 Task: In the  document Forgiveness.docxMake this file  'available offline' Check 'Vision History' View the  non- printing characters
Action: Mouse moved to (408, 327)
Screenshot: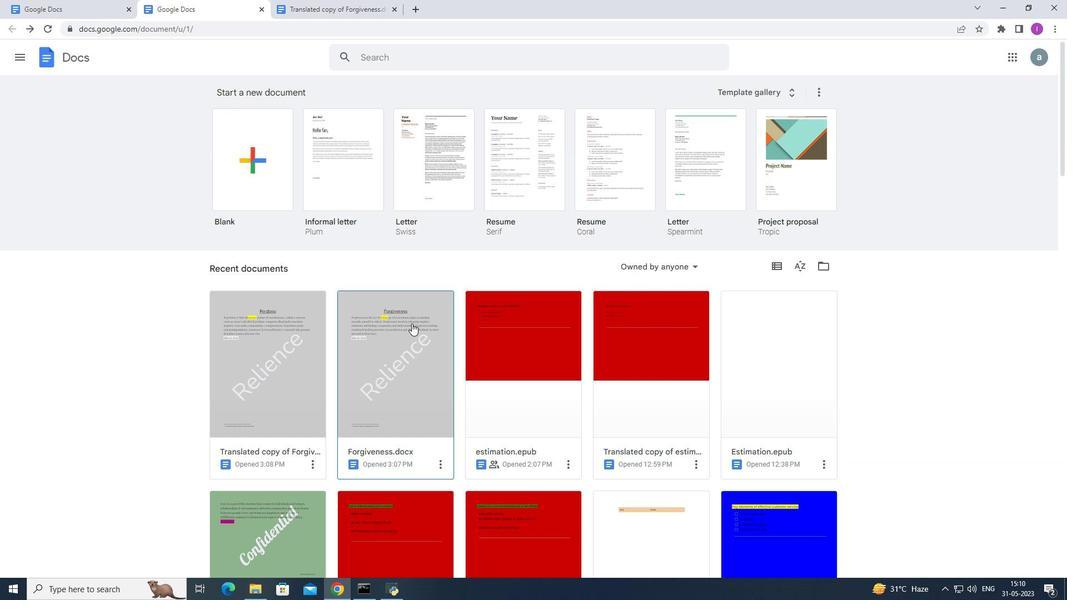 
Action: Mouse pressed left at (408, 327)
Screenshot: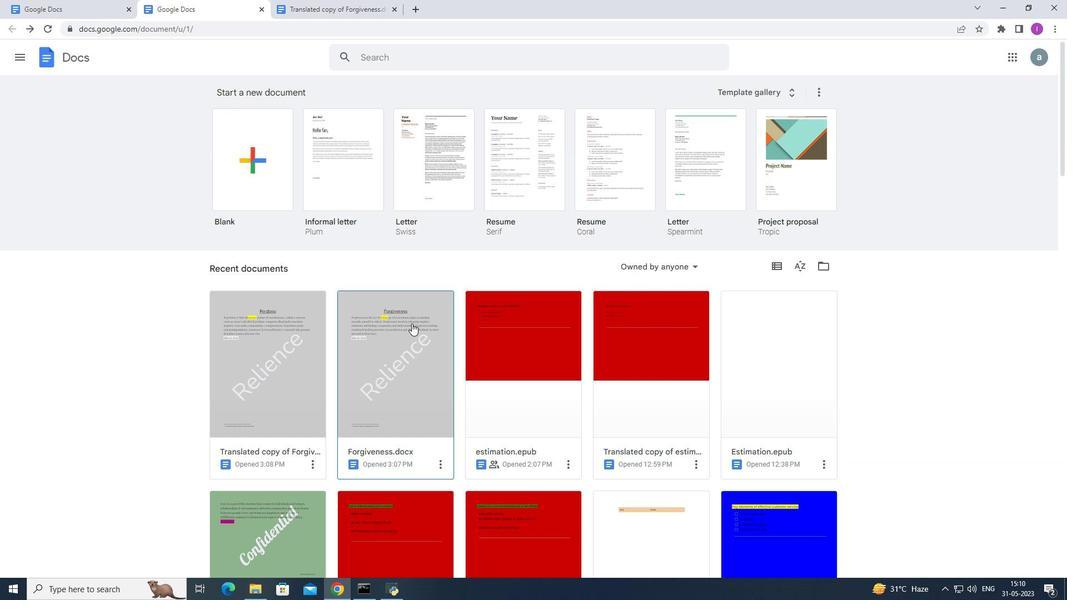 
Action: Mouse moved to (38, 67)
Screenshot: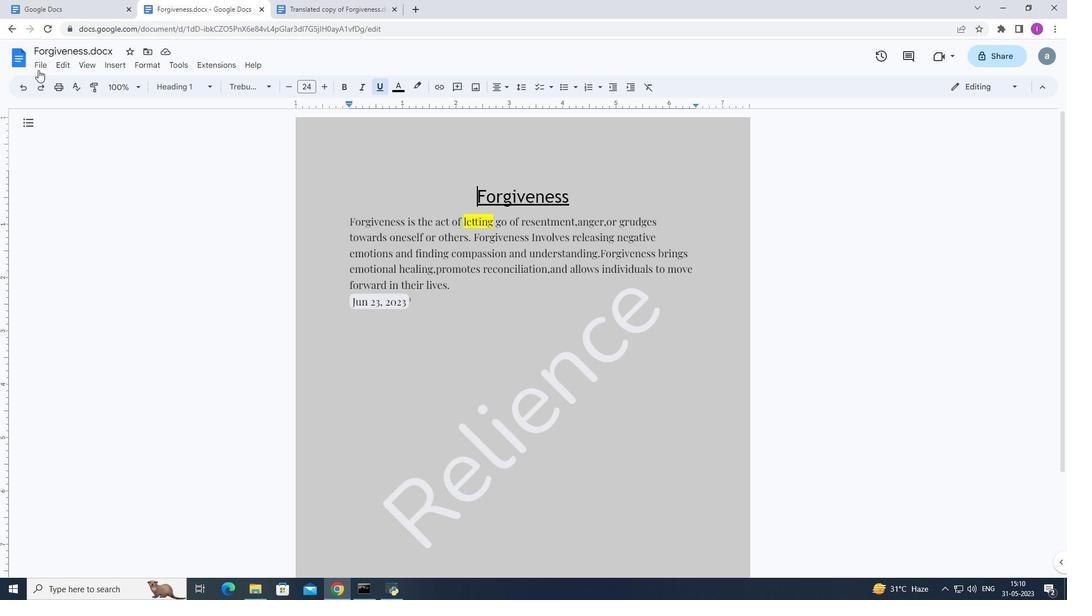 
Action: Mouse pressed left at (38, 67)
Screenshot: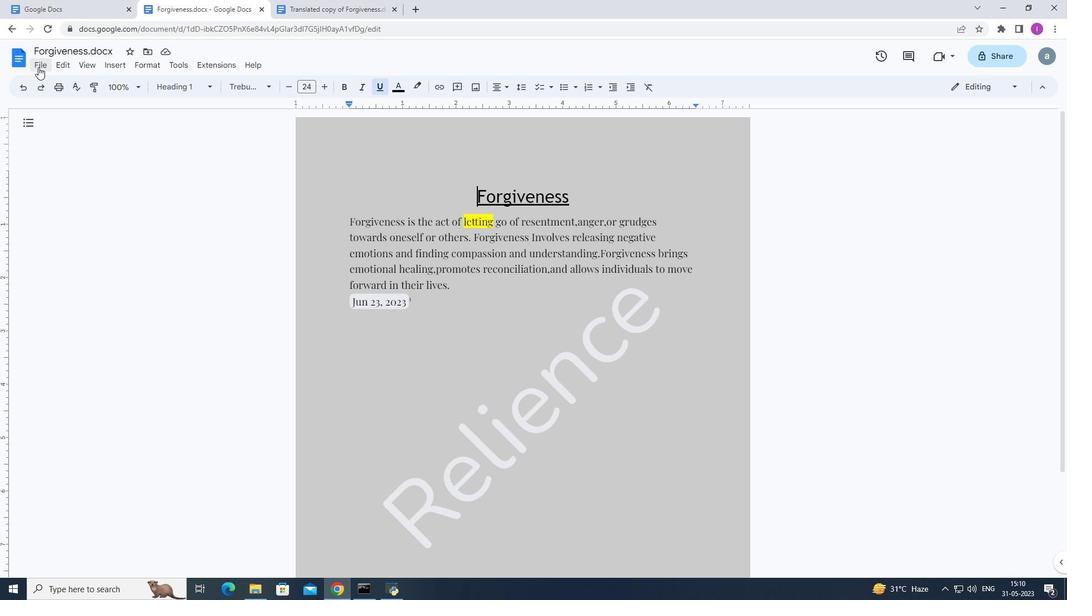 
Action: Mouse moved to (101, 305)
Screenshot: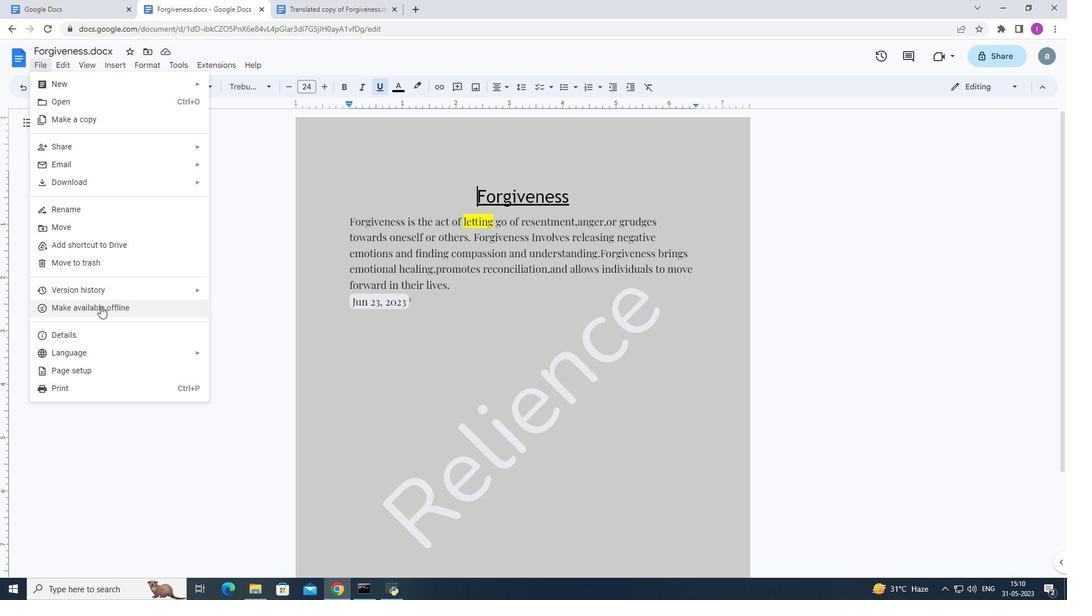 
Action: Mouse pressed left at (101, 305)
Screenshot: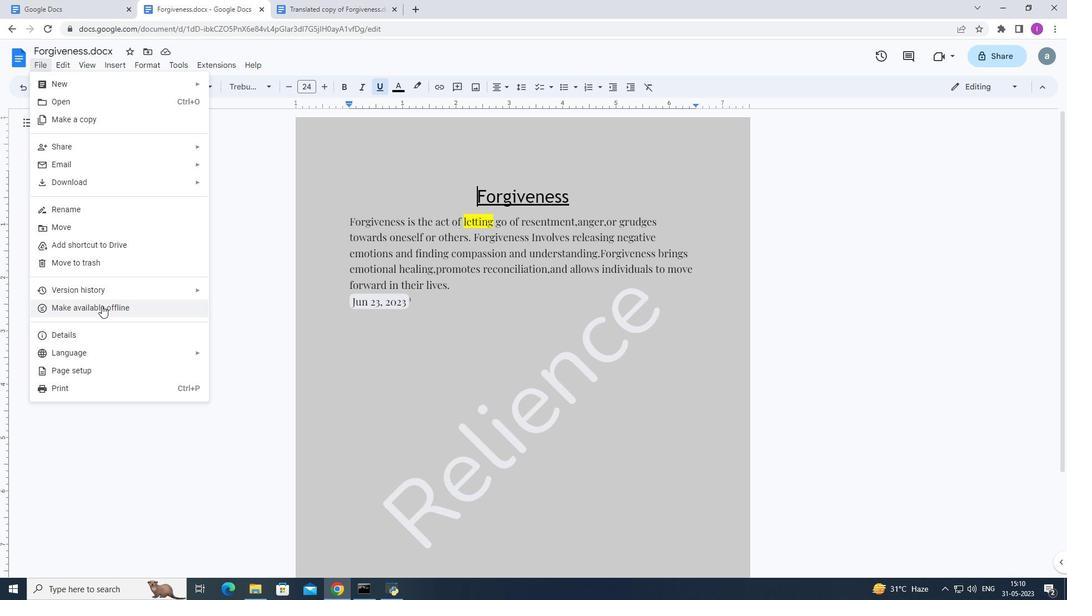 
Action: Mouse moved to (33, 66)
Screenshot: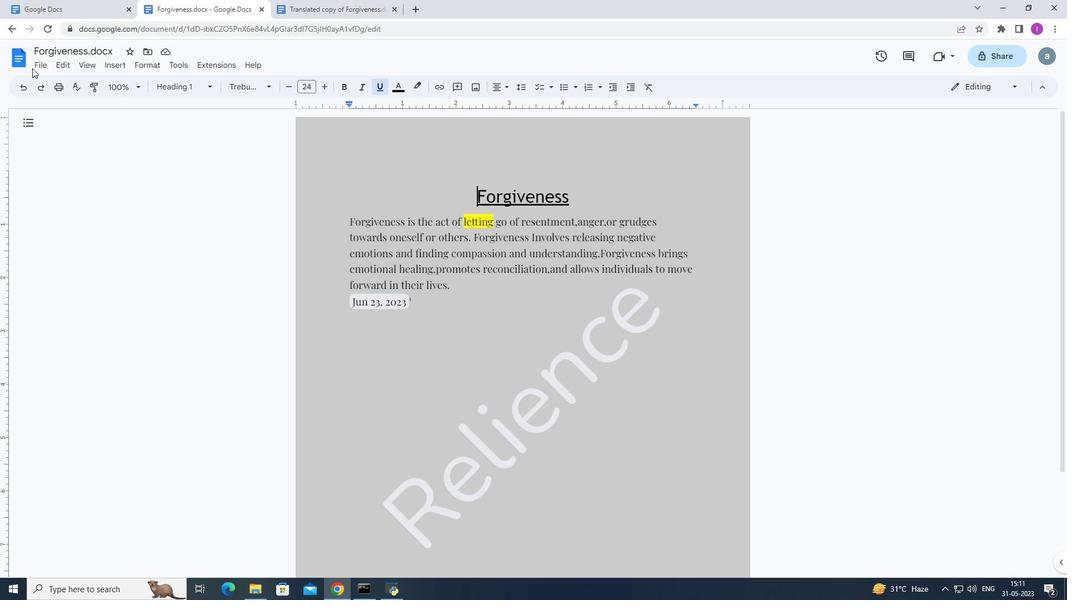 
Action: Mouse pressed left at (33, 66)
Screenshot: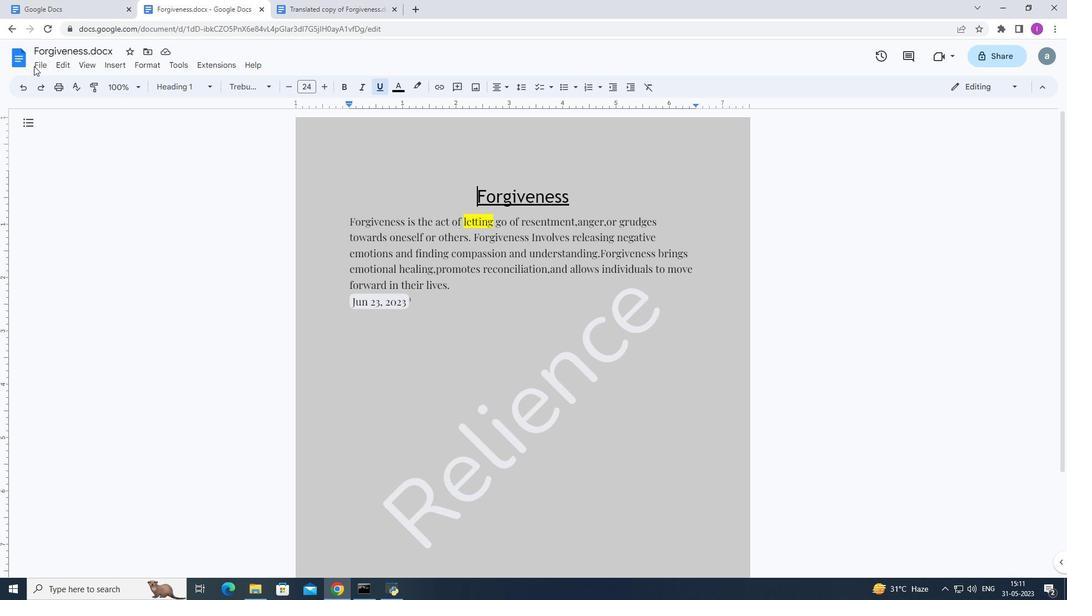 
Action: Mouse moved to (37, 63)
Screenshot: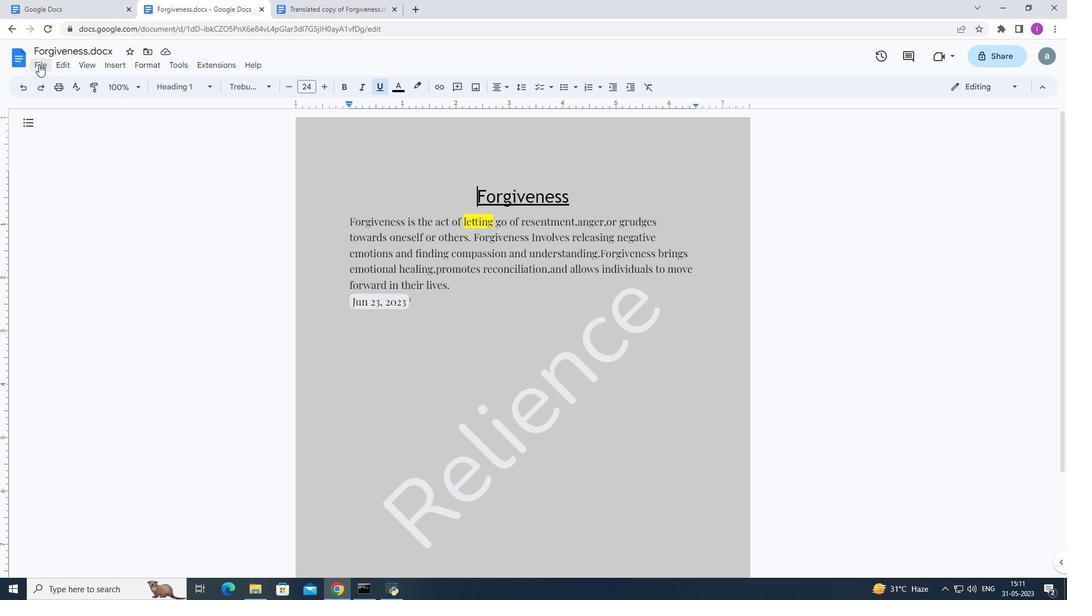 
Action: Mouse pressed left at (37, 63)
Screenshot: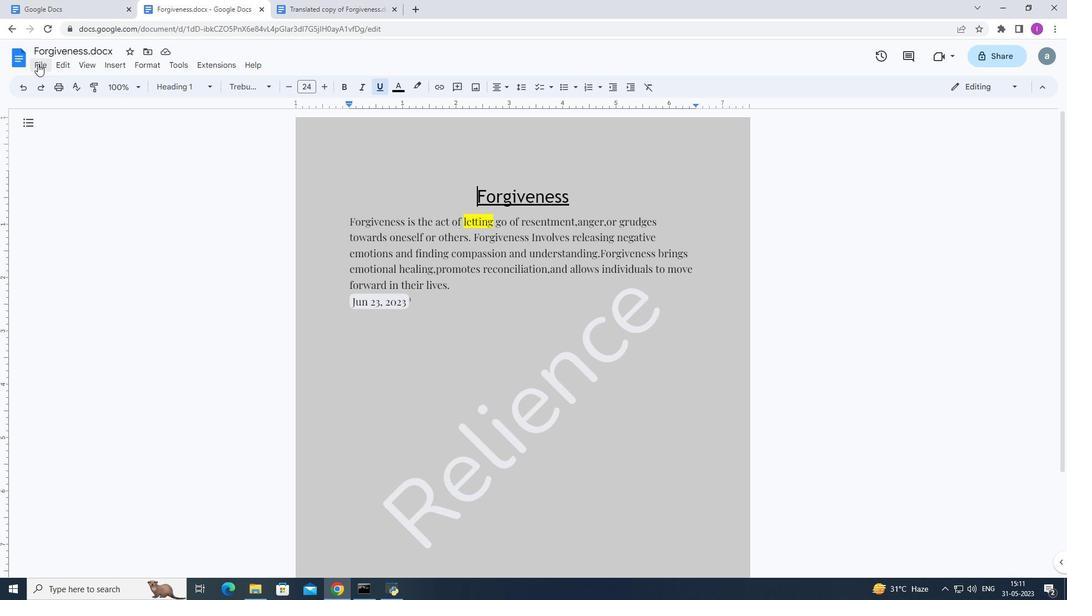 
Action: Mouse pressed left at (37, 63)
Screenshot: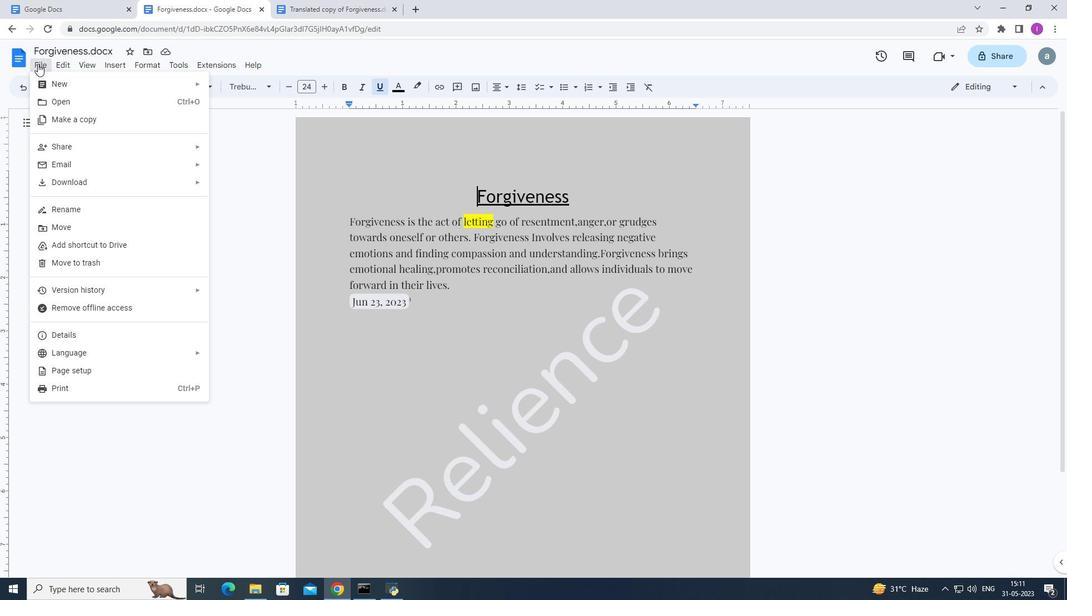 
Action: Mouse pressed left at (37, 63)
Screenshot: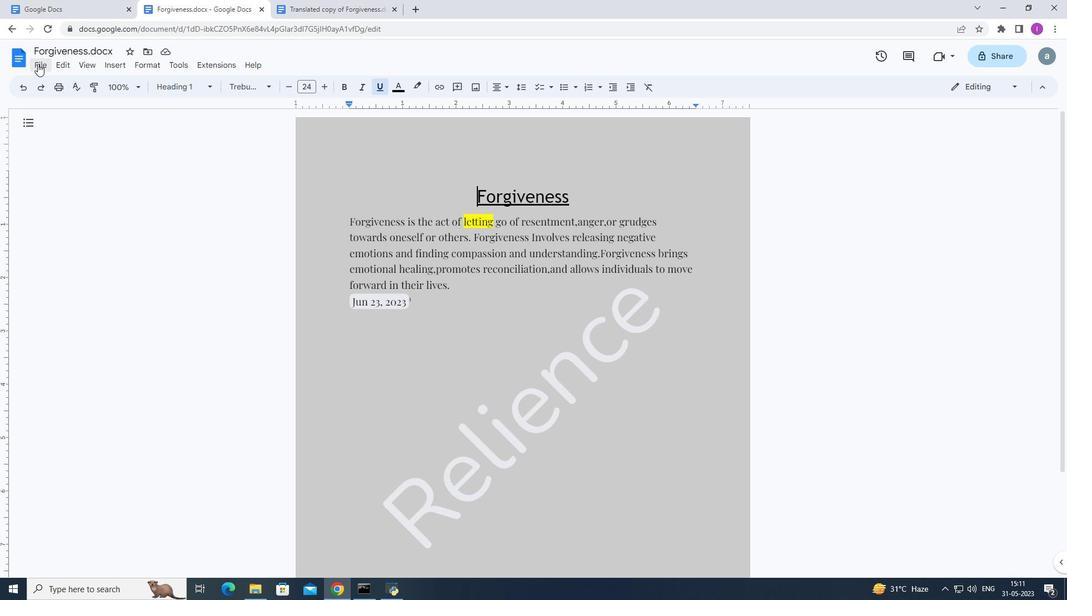 
Action: Mouse moved to (263, 313)
Screenshot: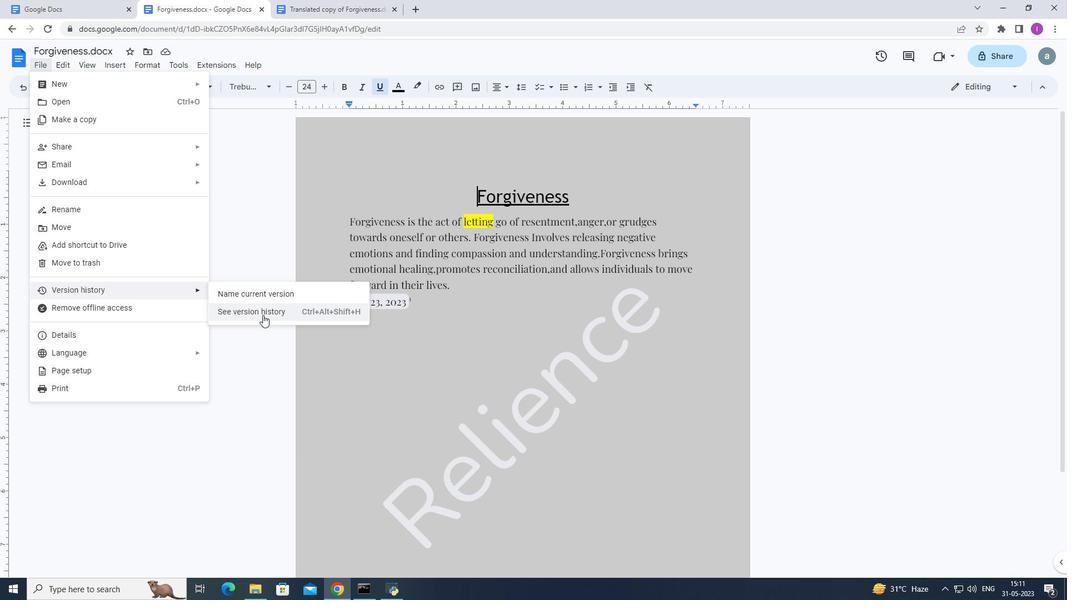 
Action: Mouse pressed left at (263, 313)
Screenshot: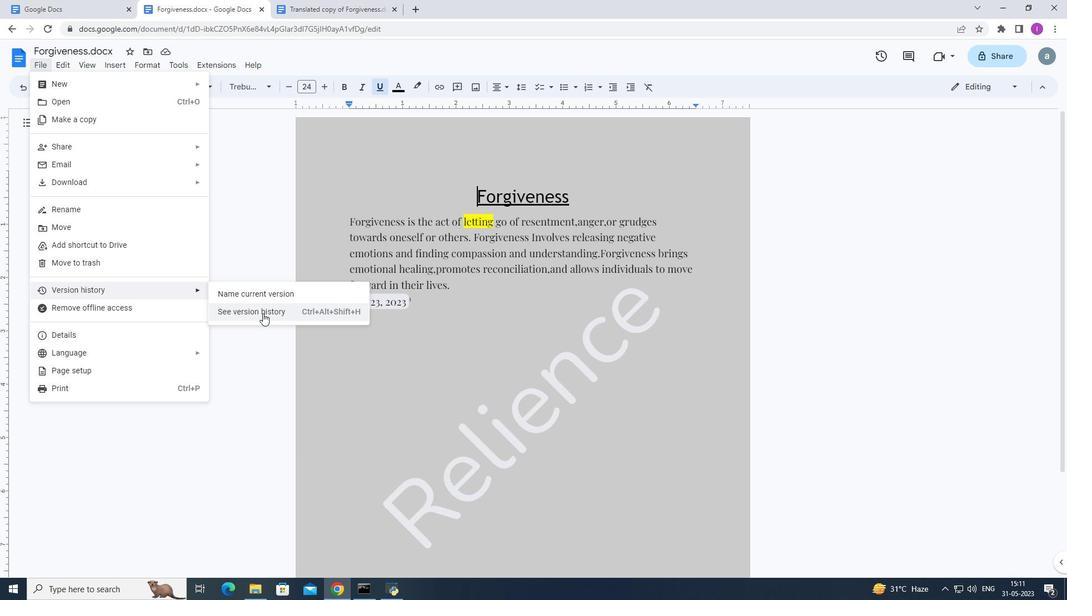 
Action: Mouse moved to (171, 261)
Screenshot: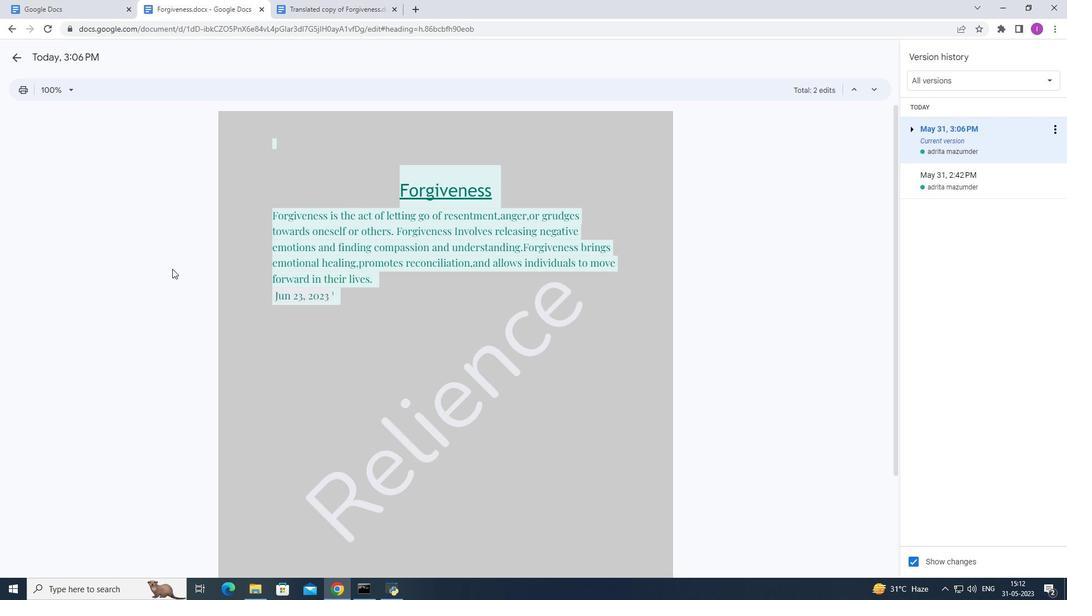 
